 Task: Create Card Annual Performance Review in Board Newsletter Writing Tips to Workspace Business Strategy and Planning. Create Card Software Testing Review in Board Content Marketing Analytics to Workspace Business Strategy and Planning. Create Card Employee Salary Review in Board IT Project Management and Execution to Workspace Business Strategy and Planning
Action: Mouse moved to (64, 326)
Screenshot: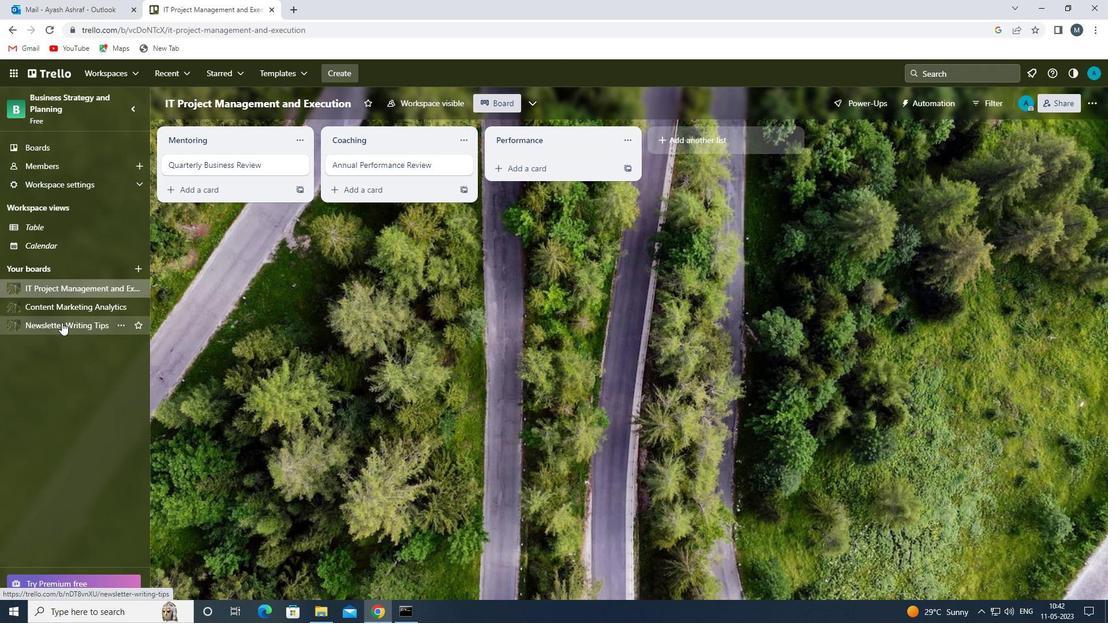 
Action: Mouse pressed left at (64, 326)
Screenshot: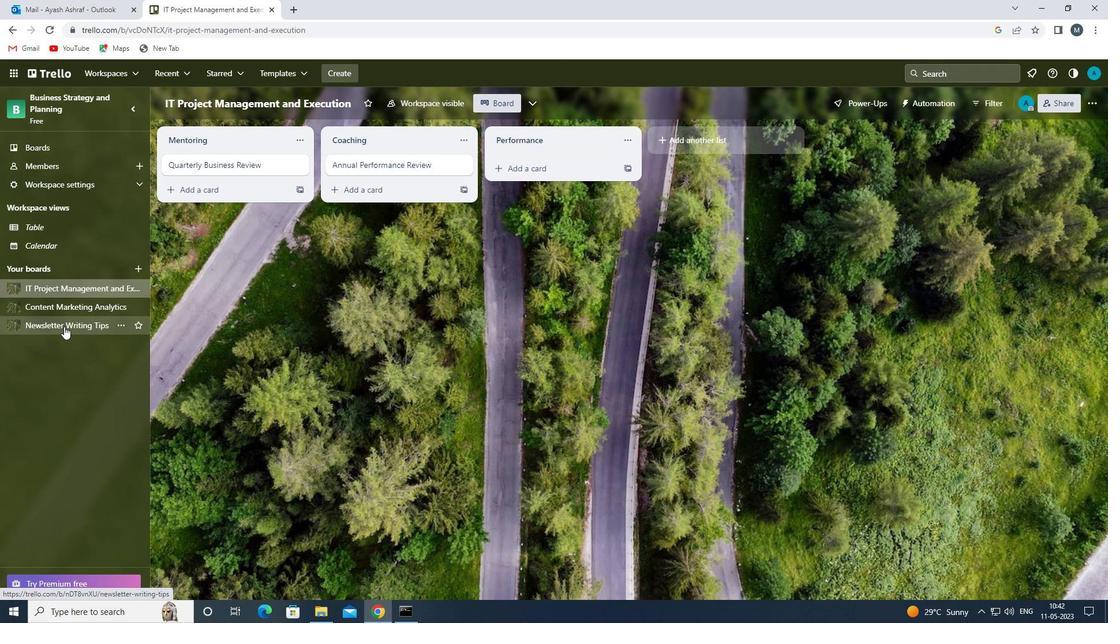 
Action: Mouse moved to (538, 167)
Screenshot: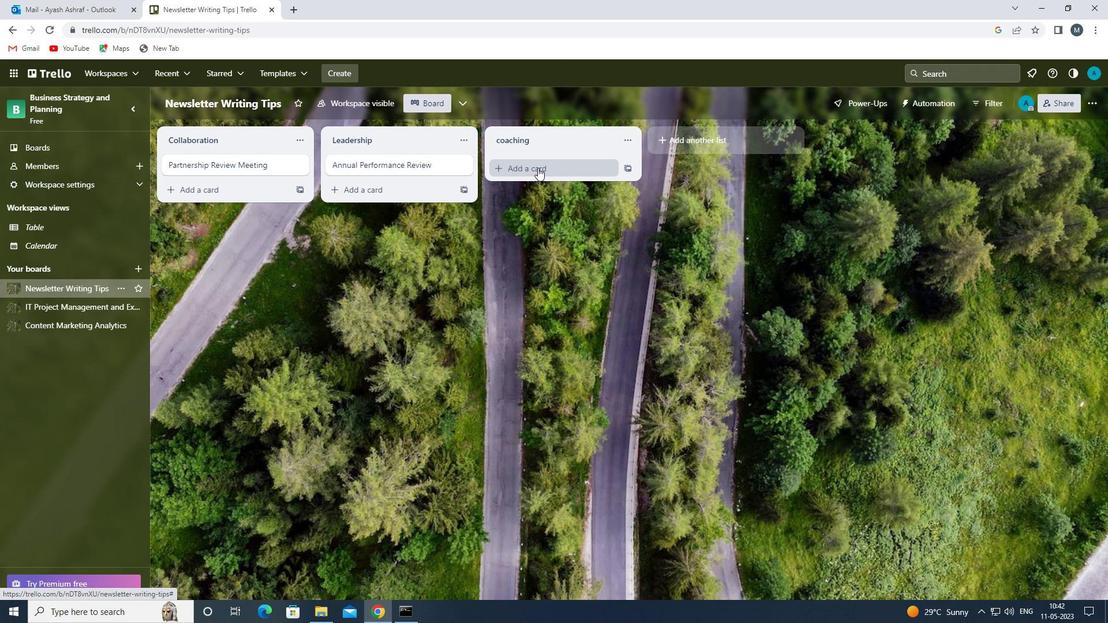 
Action: Mouse pressed left at (538, 167)
Screenshot: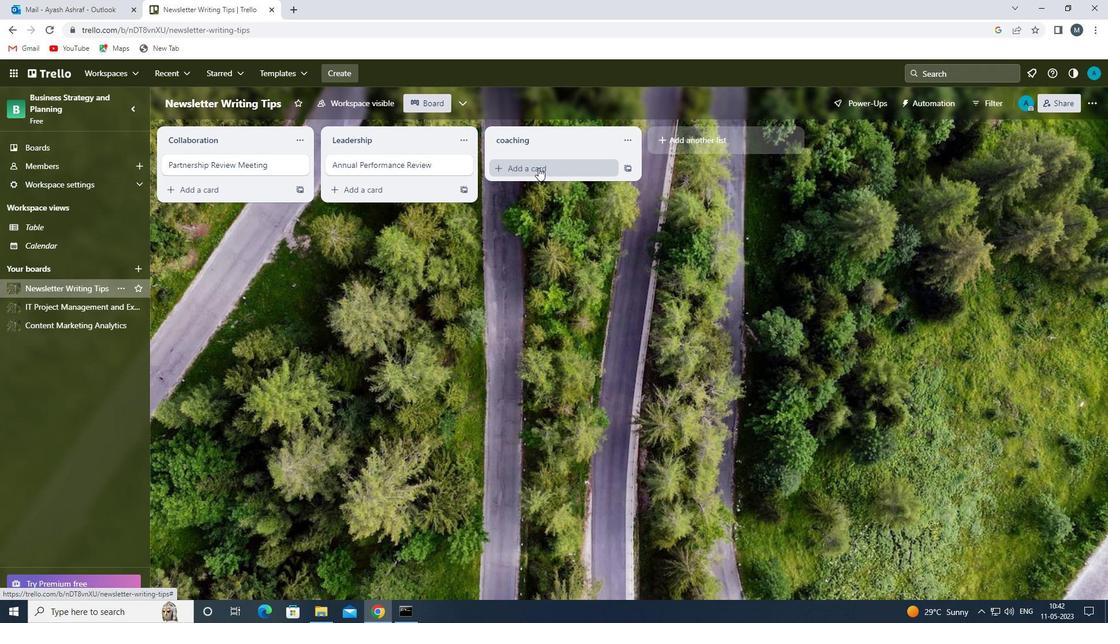 
Action: Mouse moved to (507, 165)
Screenshot: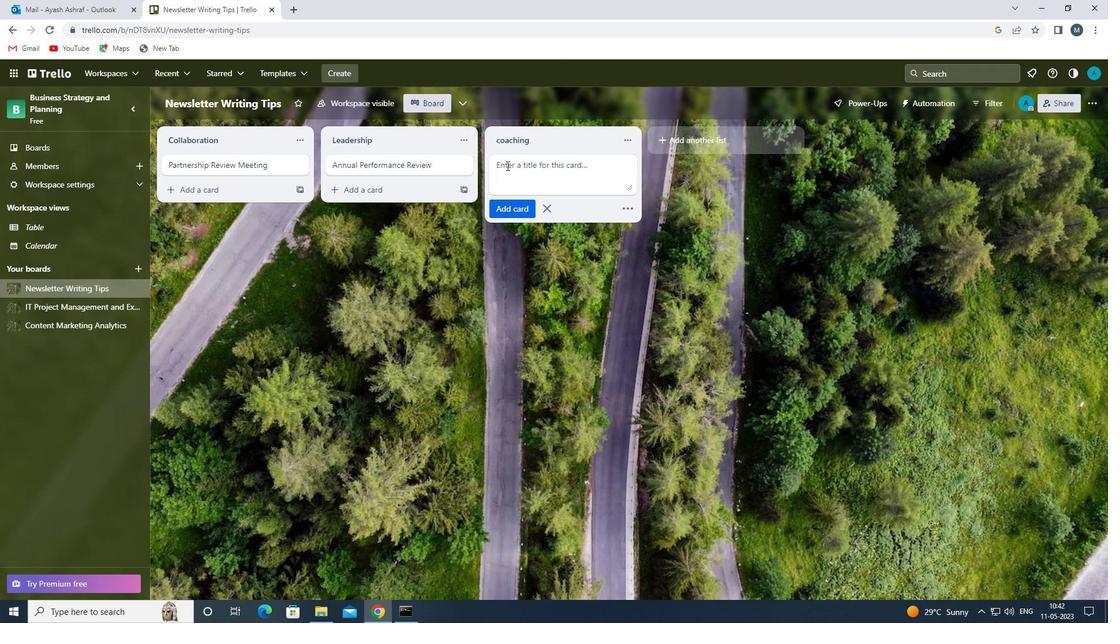 
Action: Mouse pressed left at (507, 165)
Screenshot: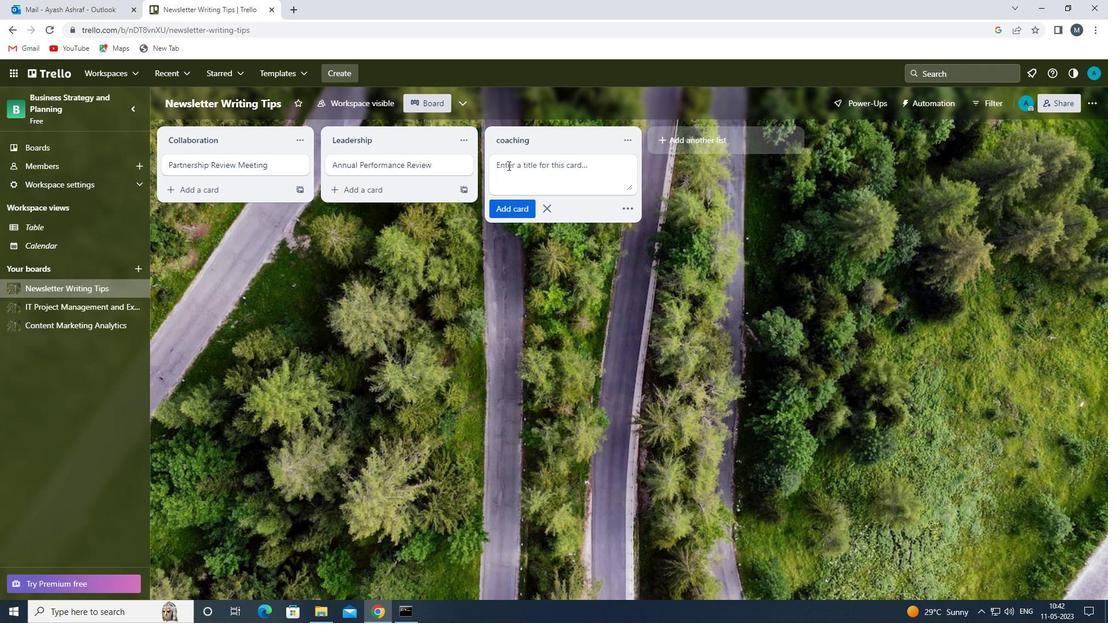 
Action: Mouse moved to (506, 167)
Screenshot: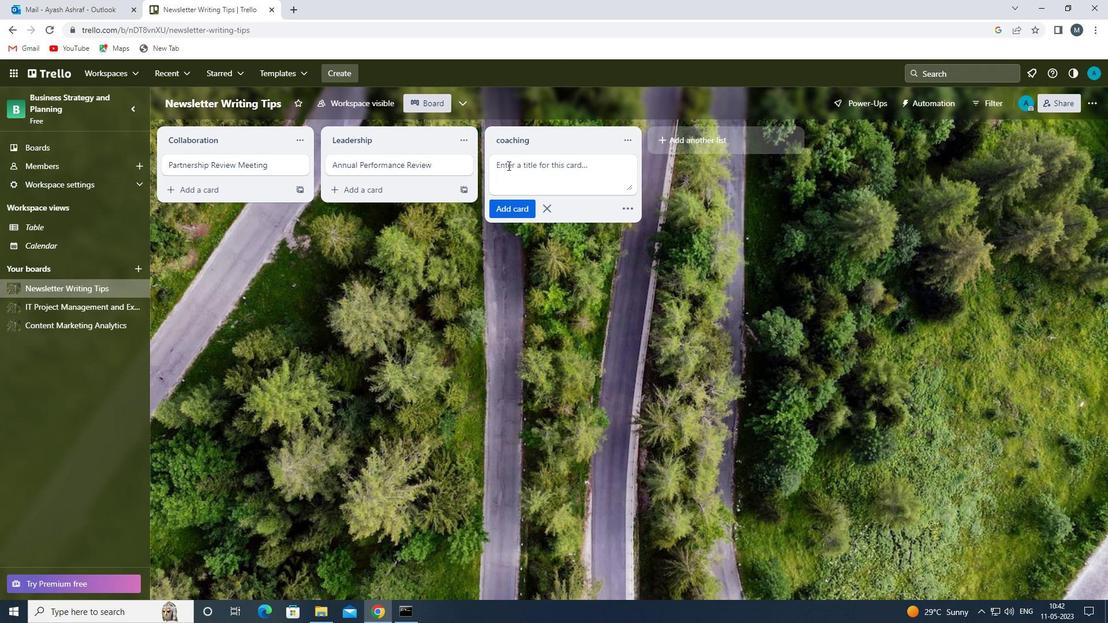 
Action: Key pressed <Key.shift>ANNUAL<Key.space><Key.shift><Key.shift><Key.shift><Key.shift><Key.shift><Key.shift><Key.shift><Key.shift><Key.shift><Key.shift><Key.shift><Key.shift><Key.shift><Key.shift><Key.shift><Key.shift><Key.shift><Key.shift><Key.shift><Key.shift><Key.shift><Key.shift>PERFORMANCE<Key.space><Key.shift>REVIEW<Key.space>
Screenshot: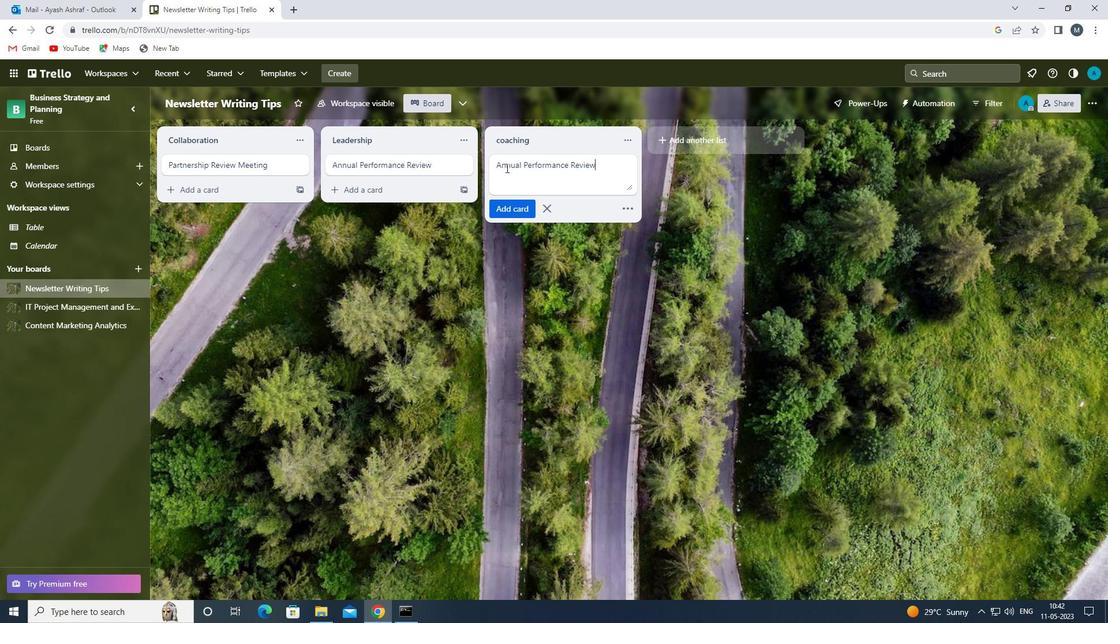 
Action: Mouse moved to (466, 332)
Screenshot: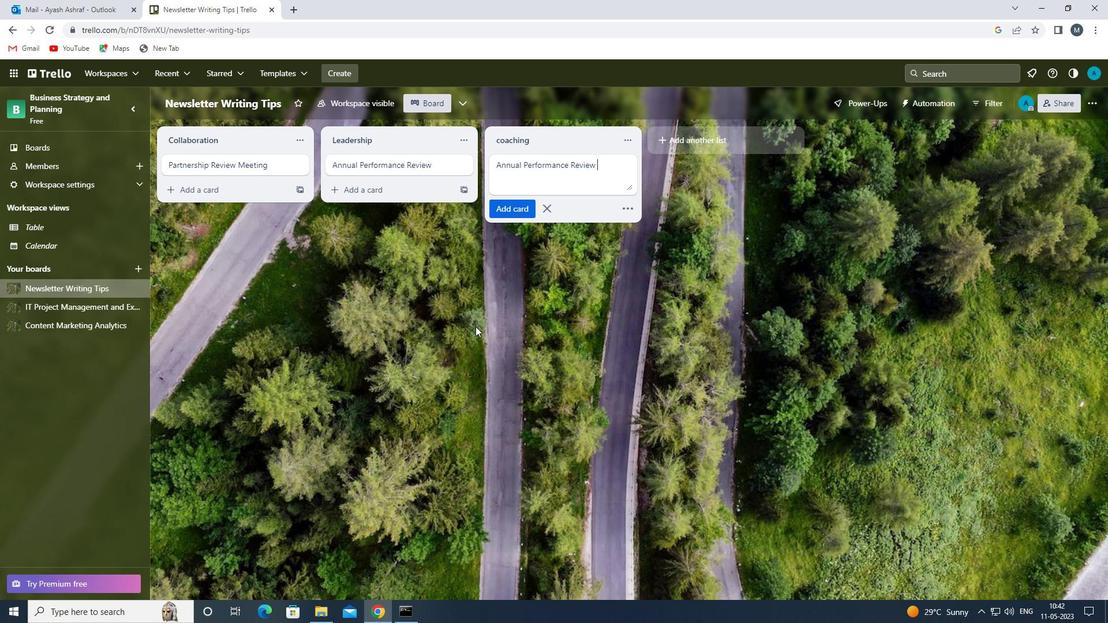 
Action: Mouse pressed left at (466, 332)
Screenshot: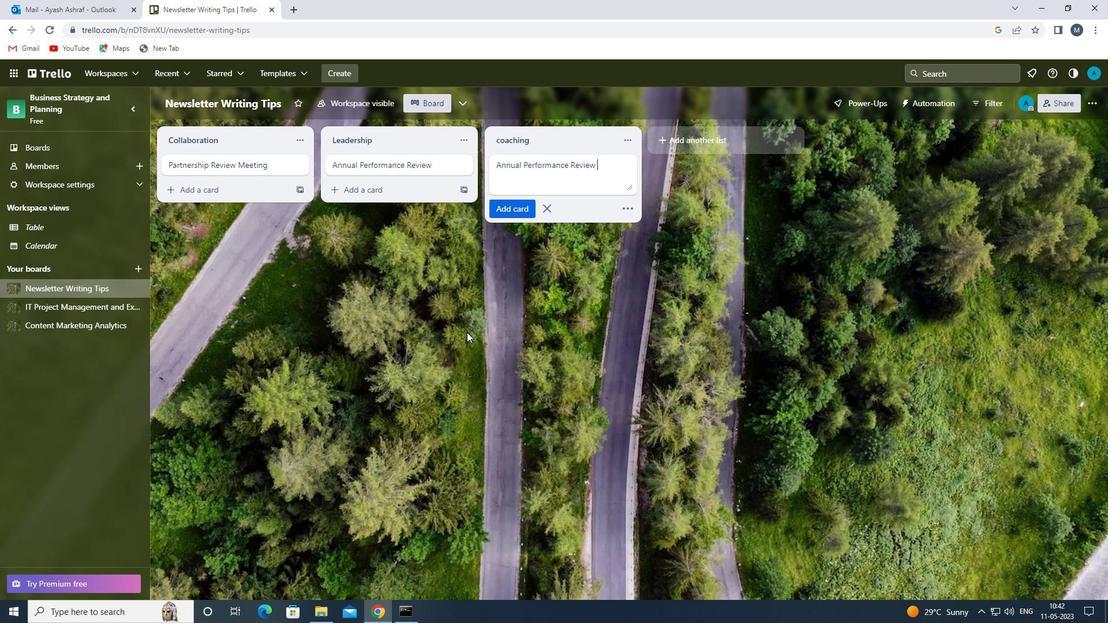 
Action: Mouse moved to (57, 326)
Screenshot: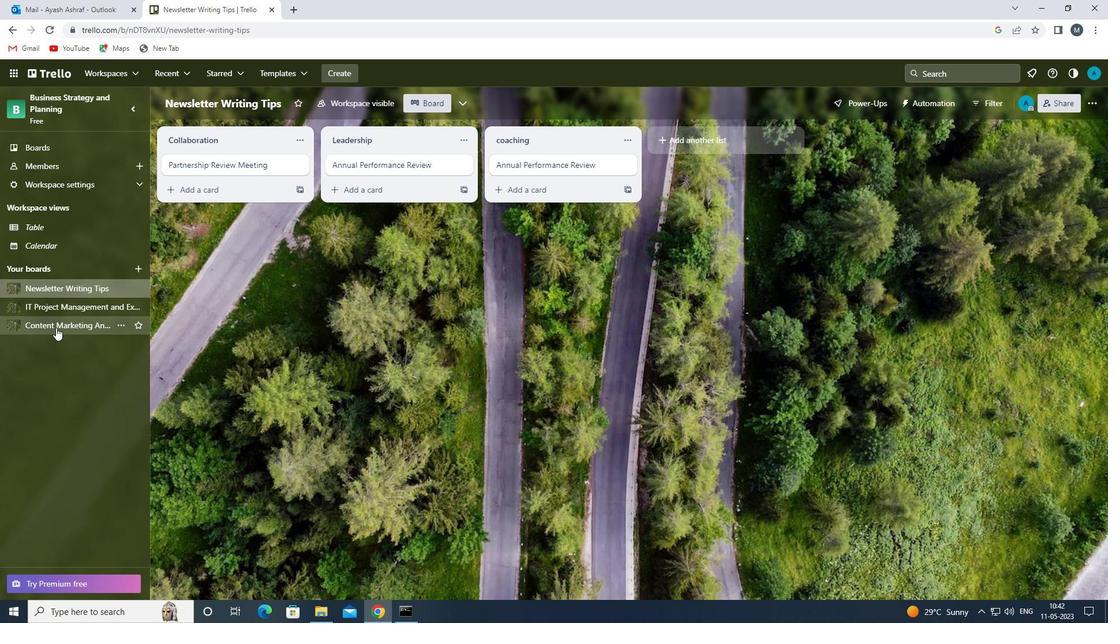 
Action: Mouse pressed left at (57, 326)
Screenshot: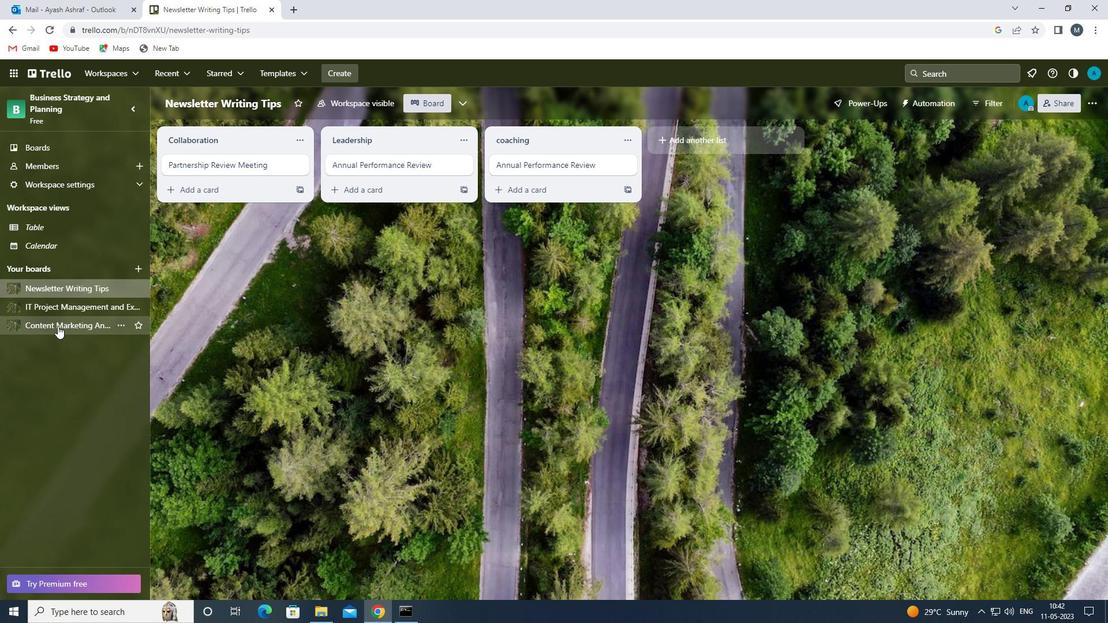 
Action: Mouse moved to (514, 170)
Screenshot: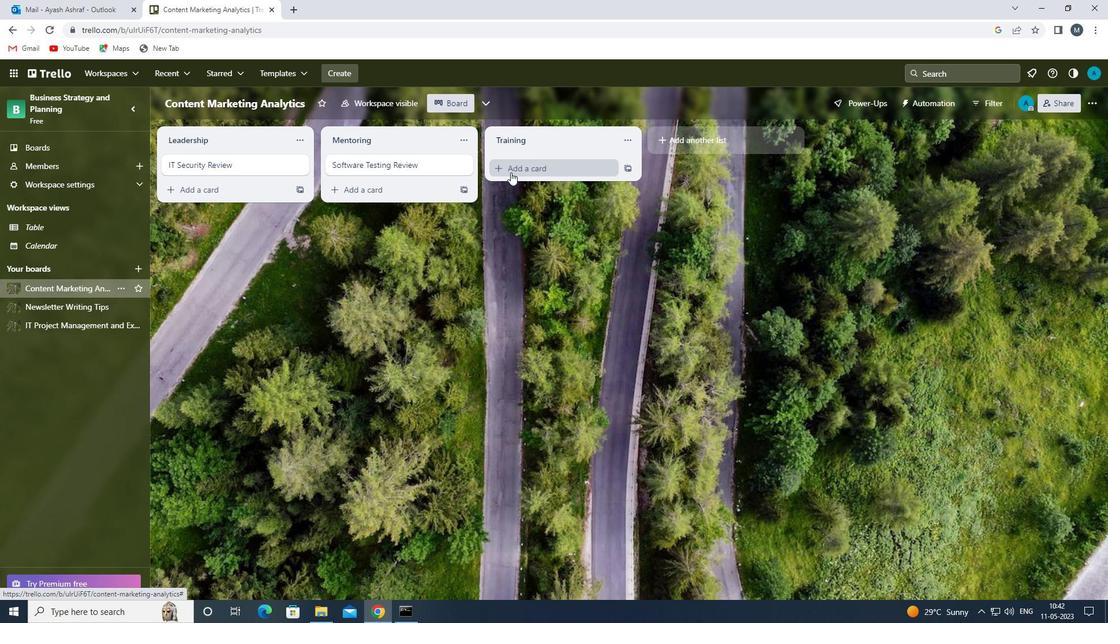 
Action: Mouse pressed left at (514, 170)
Screenshot: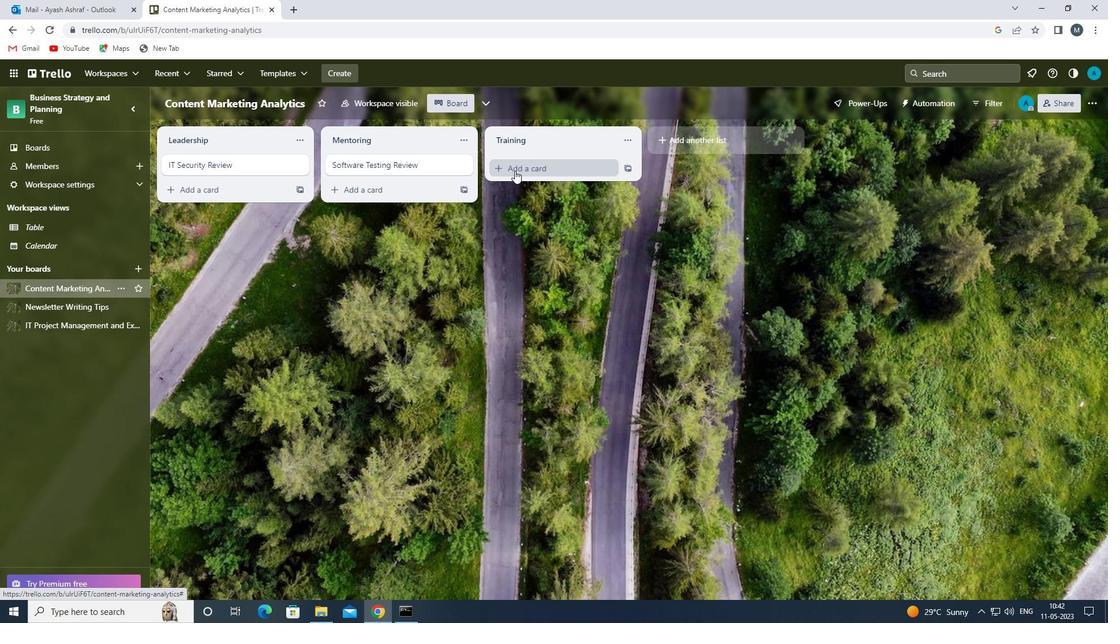 
Action: Mouse moved to (514, 171)
Screenshot: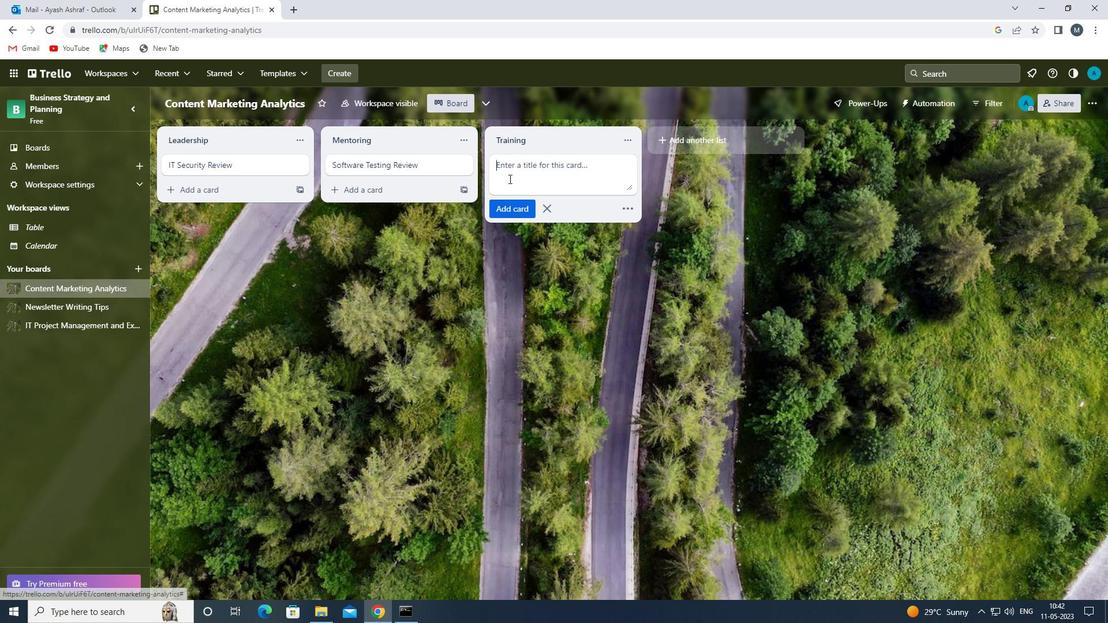
Action: Mouse pressed left at (514, 171)
Screenshot: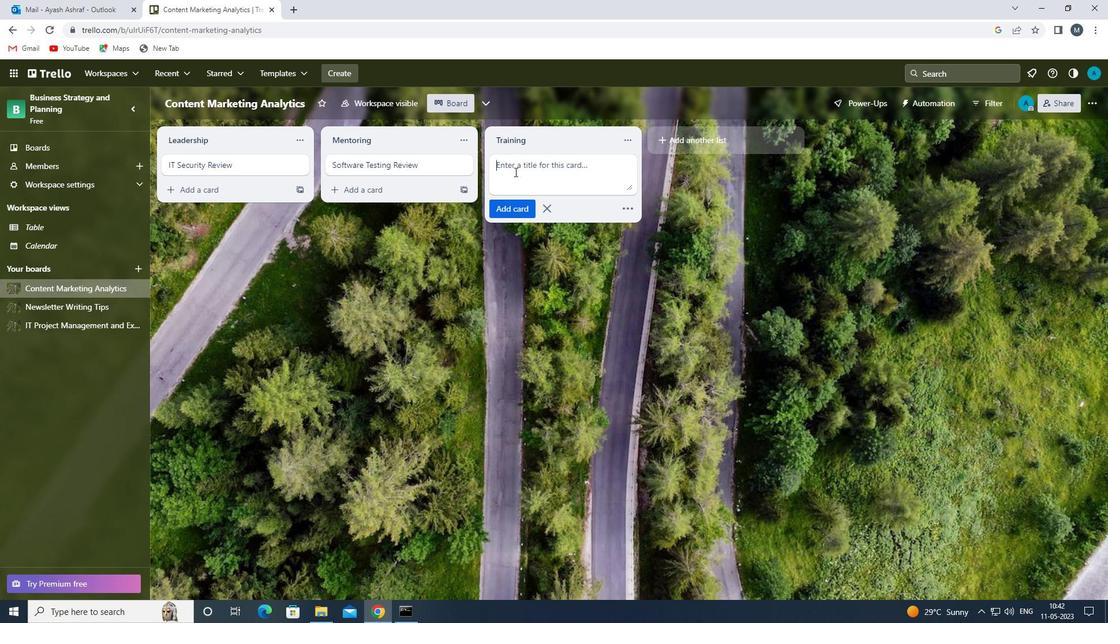 
Action: Mouse moved to (511, 171)
Screenshot: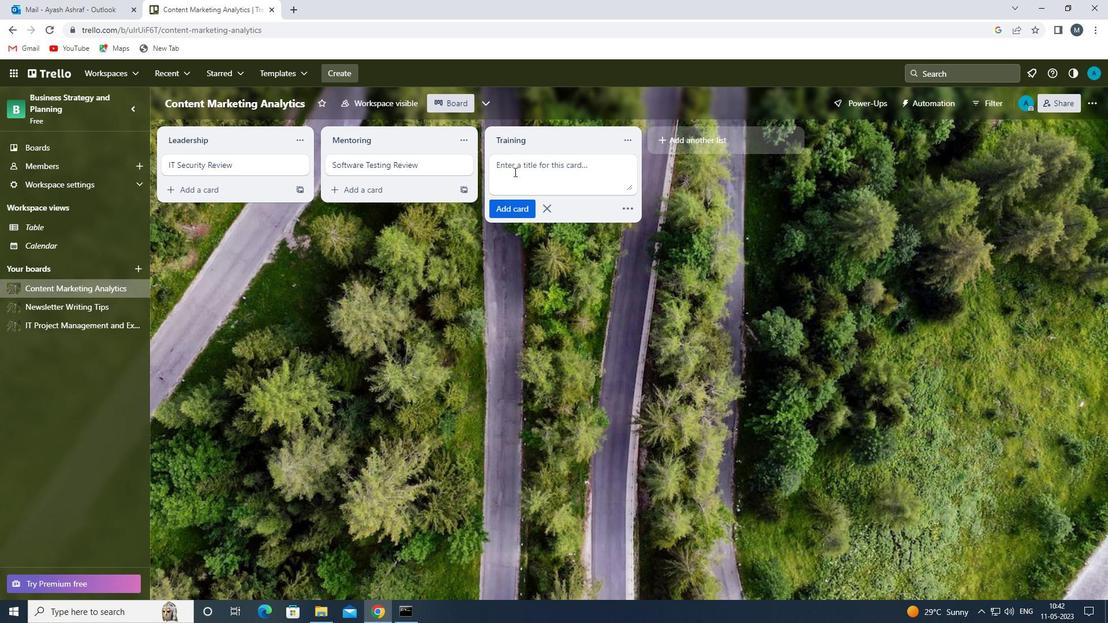 
Action: Key pressed <Key.shift>SOFTWARE<Key.space><Key.shift>TESTING<Key.space><Key.shift>REI<Key.backspace>VIEW<Key.space>
Screenshot: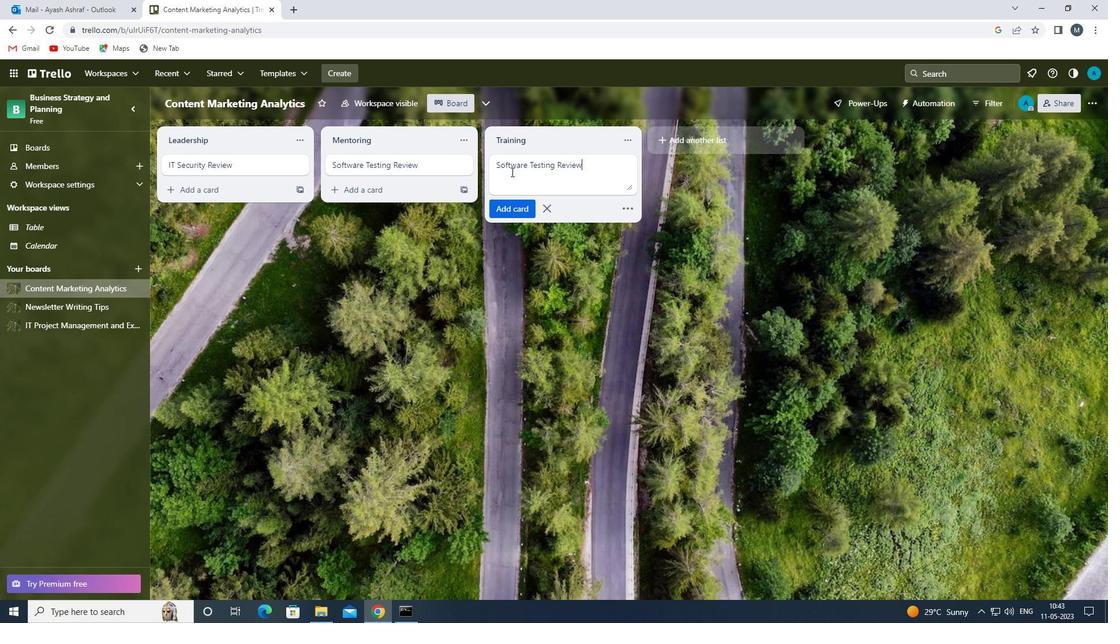 
Action: Mouse moved to (451, 317)
Screenshot: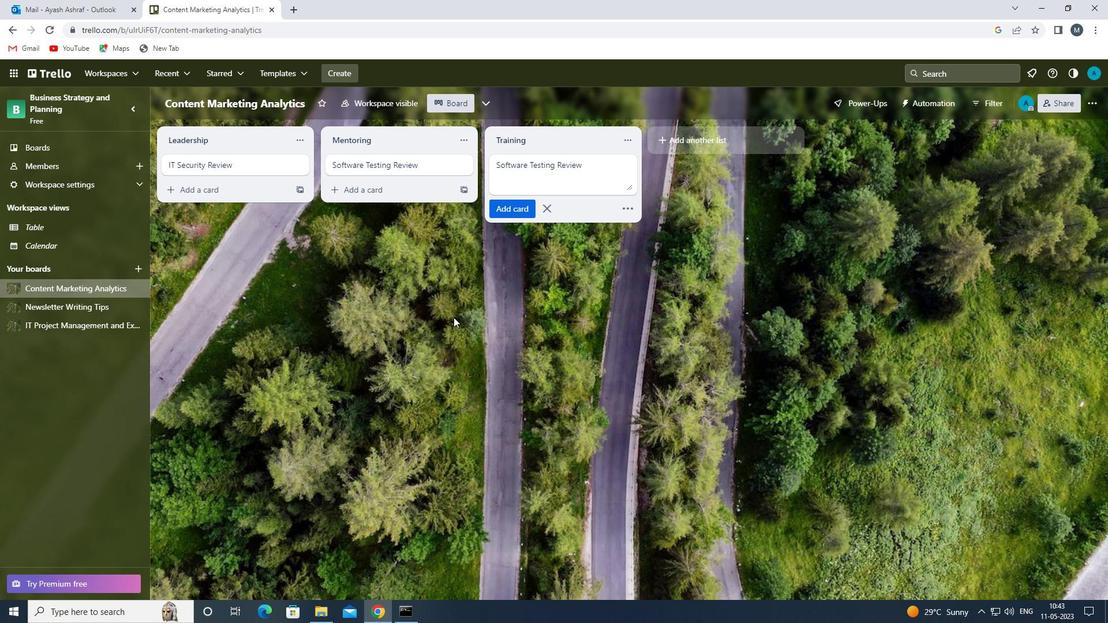
Action: Mouse pressed left at (451, 317)
Screenshot: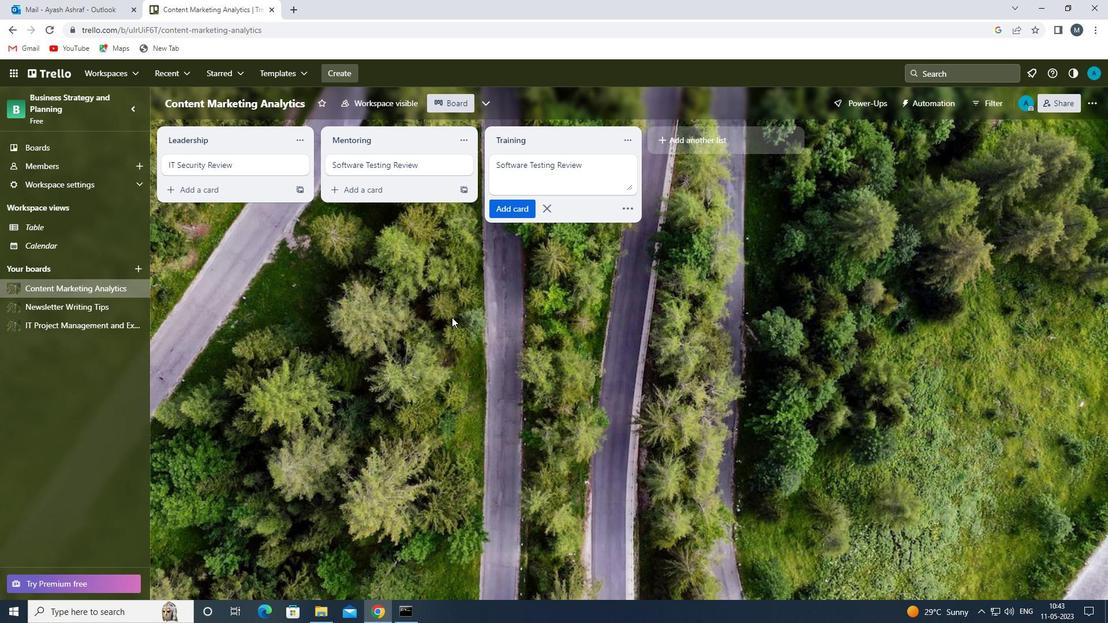 
Action: Mouse moved to (81, 327)
Screenshot: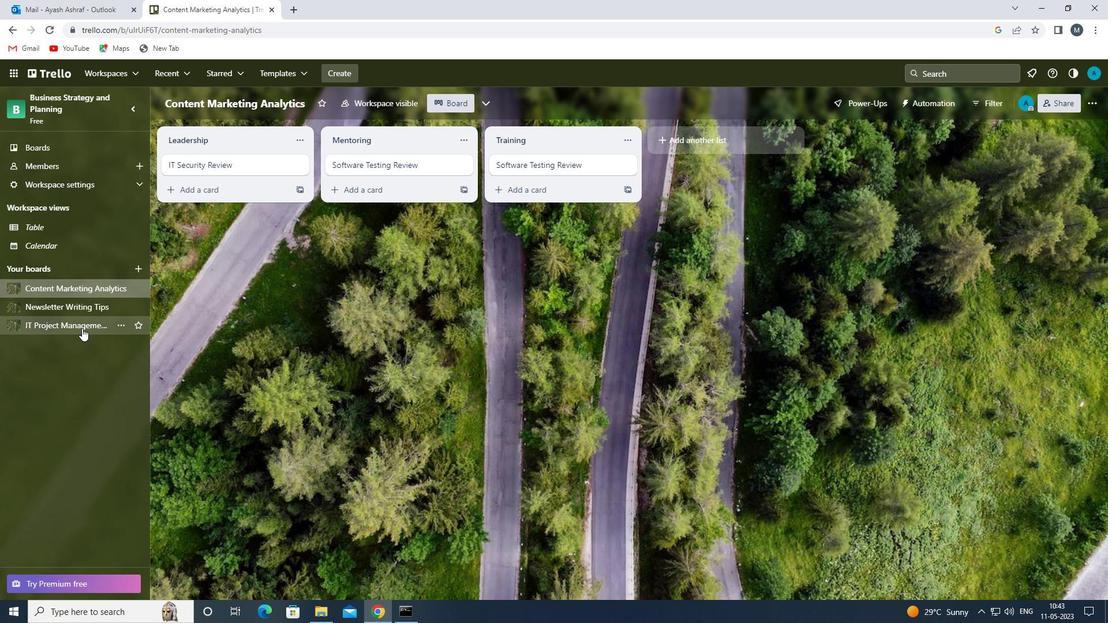 
Action: Mouse pressed left at (81, 327)
Screenshot: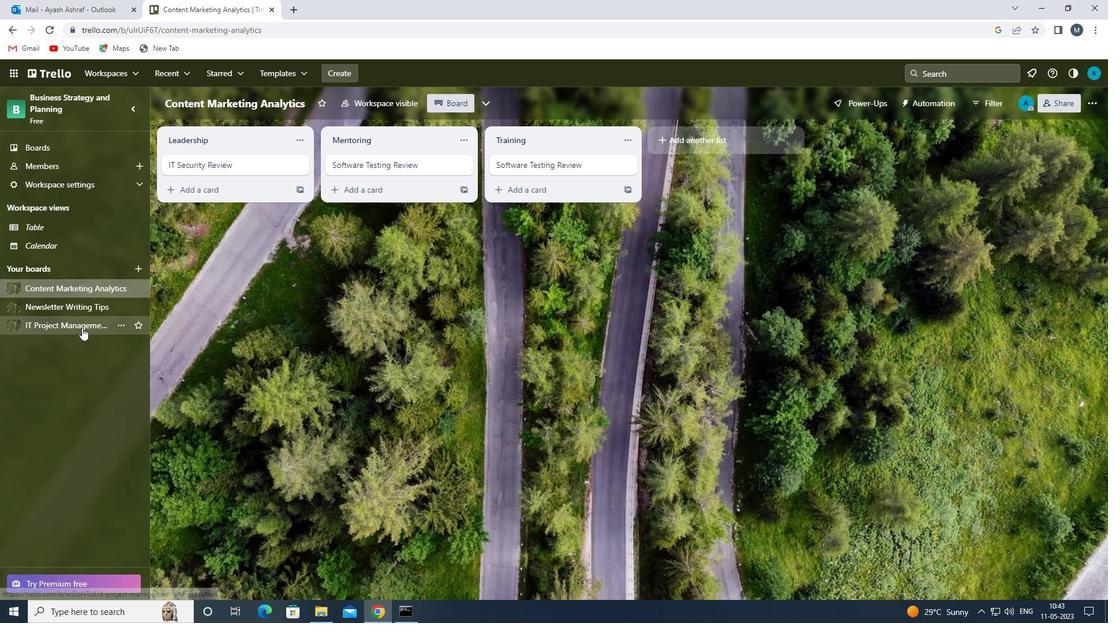 
Action: Mouse moved to (539, 170)
Screenshot: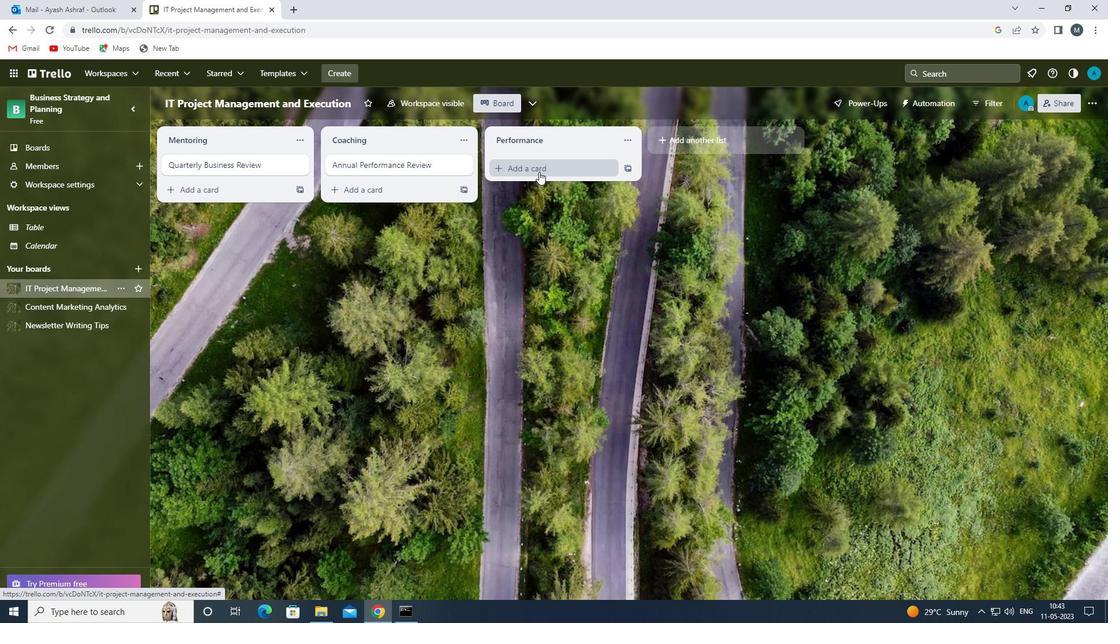 
Action: Mouse pressed left at (539, 170)
Screenshot: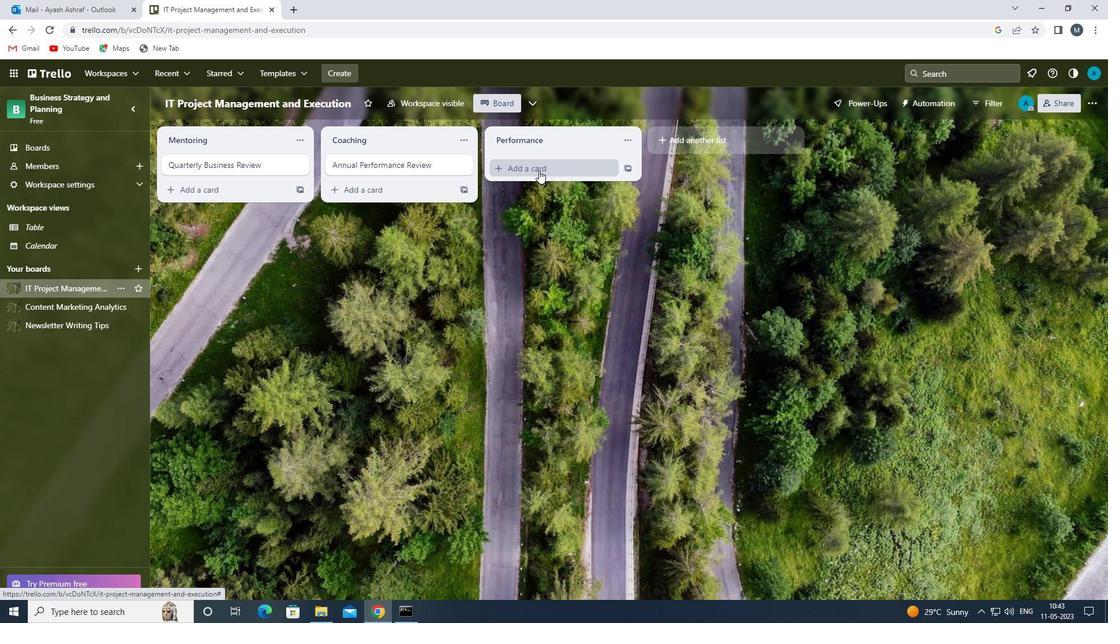 
Action: Mouse moved to (531, 177)
Screenshot: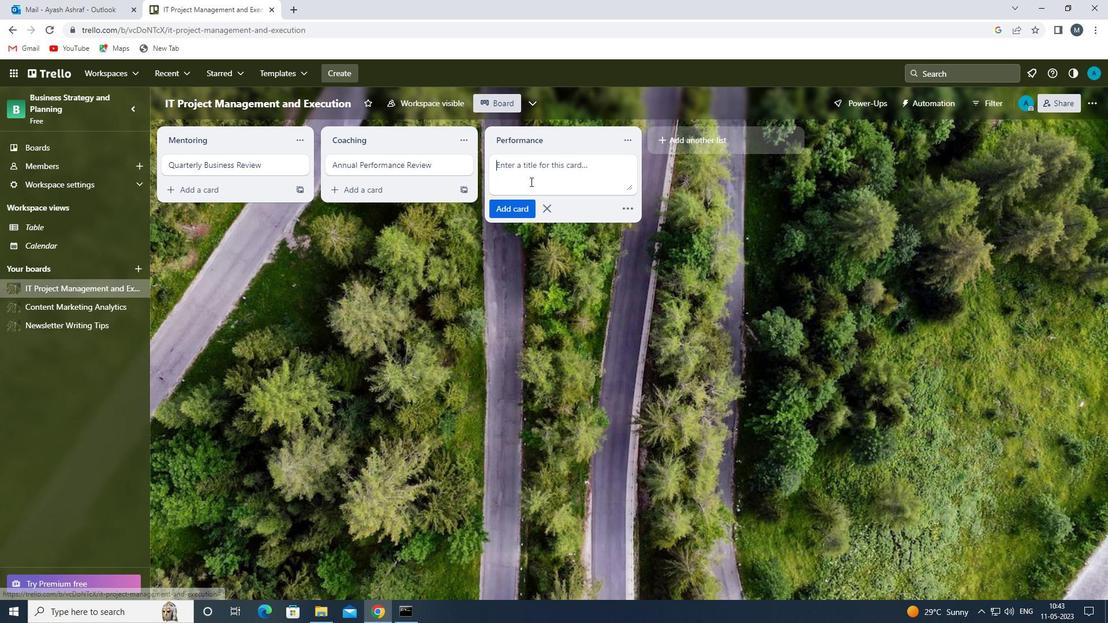 
Action: Mouse pressed left at (531, 177)
Screenshot: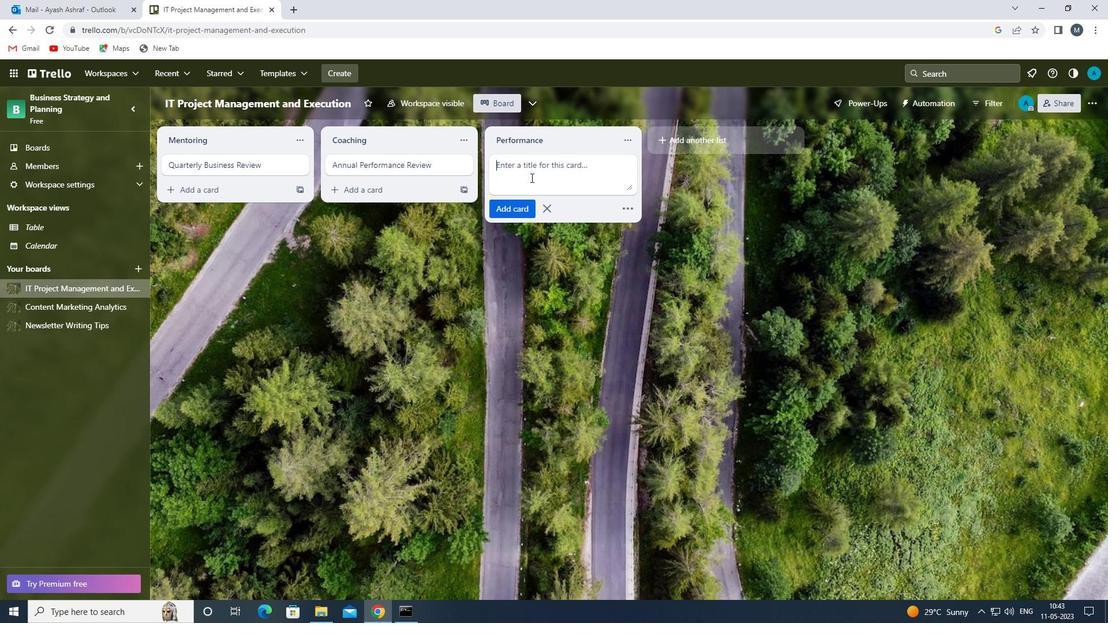 
Action: Key pressed <Key.shift><Key.shift><Key.shift><Key.shift>EMPLOYEE<Key.space><Key.shift>SALARY<Key.space><Key.shift>RIEV<Key.backspace><Key.backspace><Key.backspace>EI<Key.backspace>VIEW<Key.space>
Screenshot: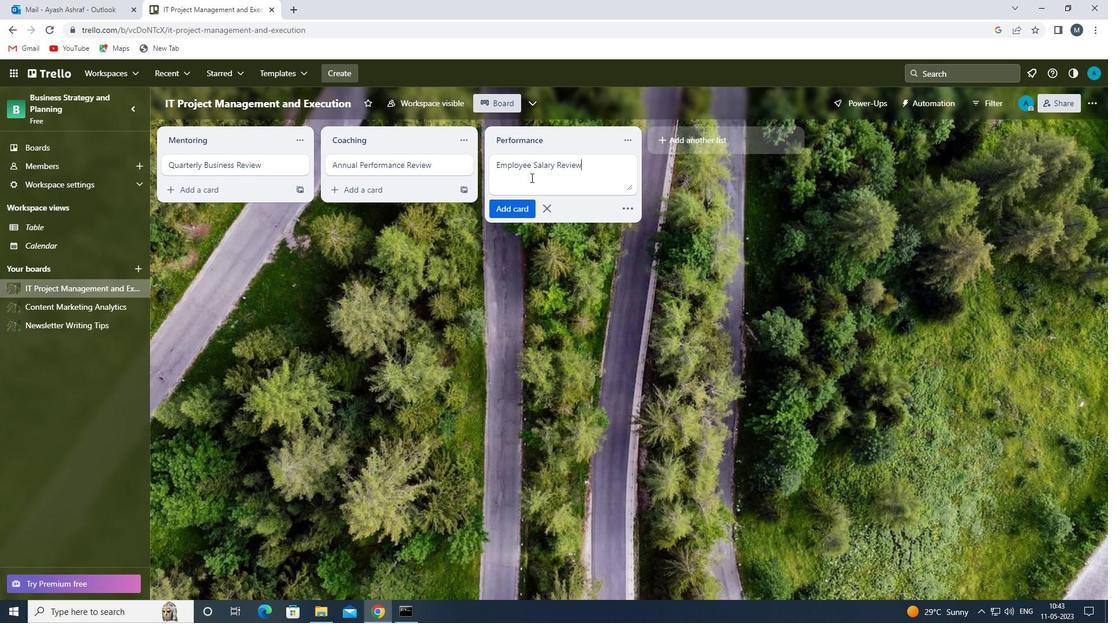 
Action: Mouse moved to (506, 206)
Screenshot: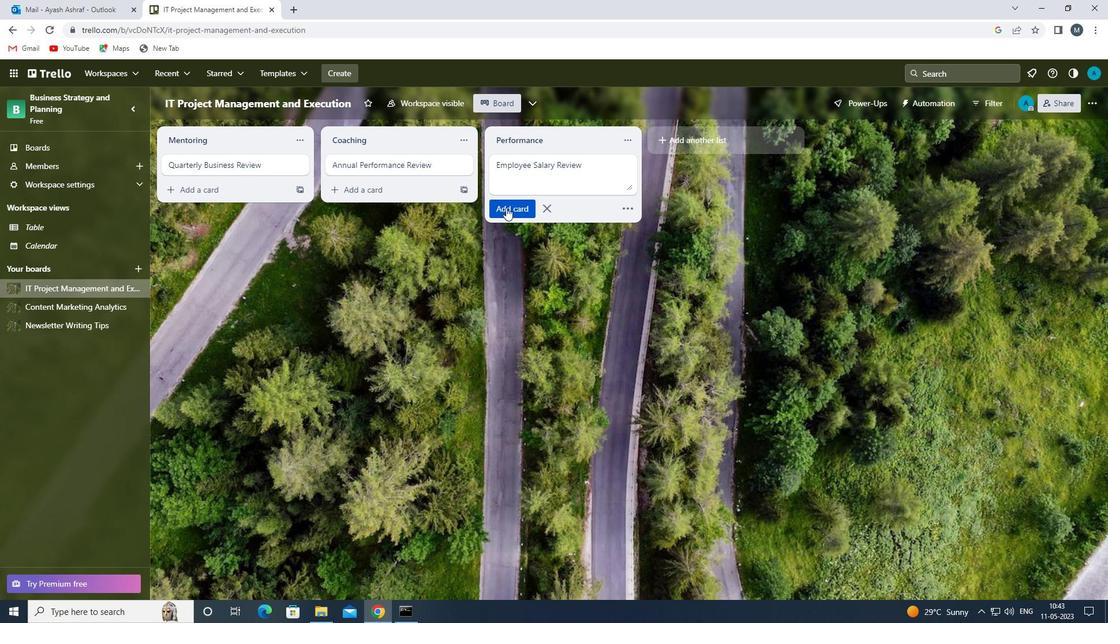 
Action: Mouse pressed left at (506, 206)
Screenshot: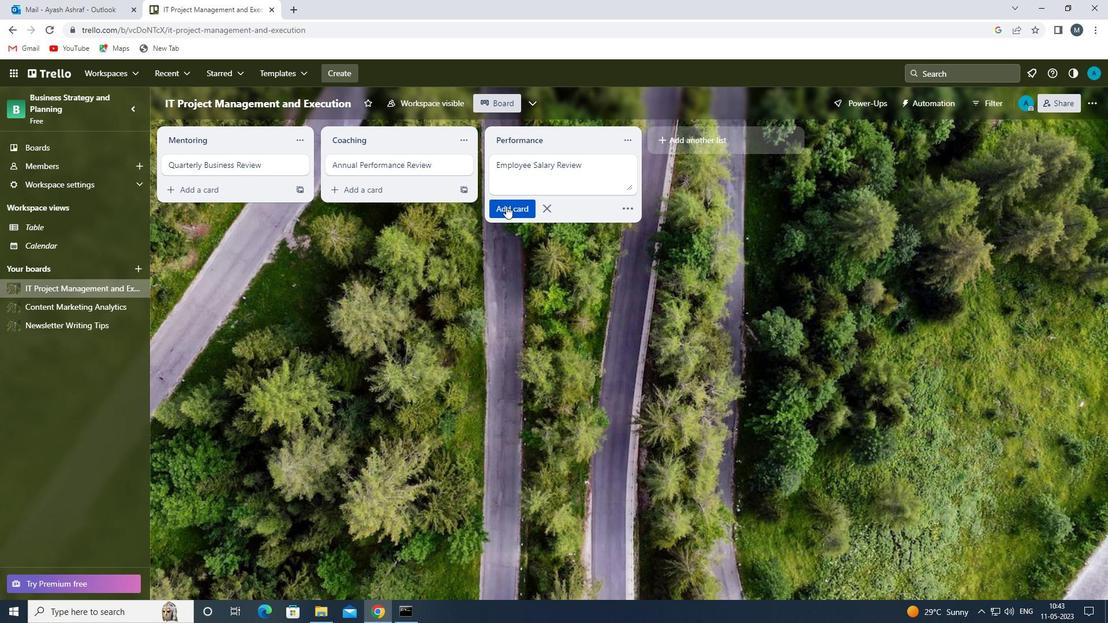 
Action: Mouse moved to (473, 327)
Screenshot: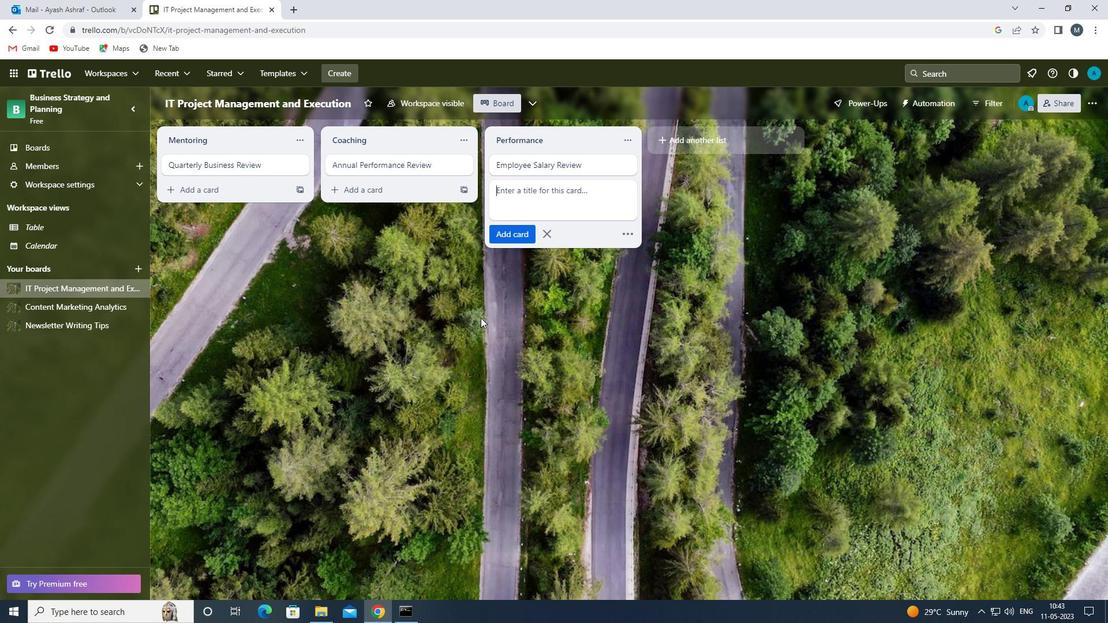 
Action: Mouse pressed left at (473, 327)
Screenshot: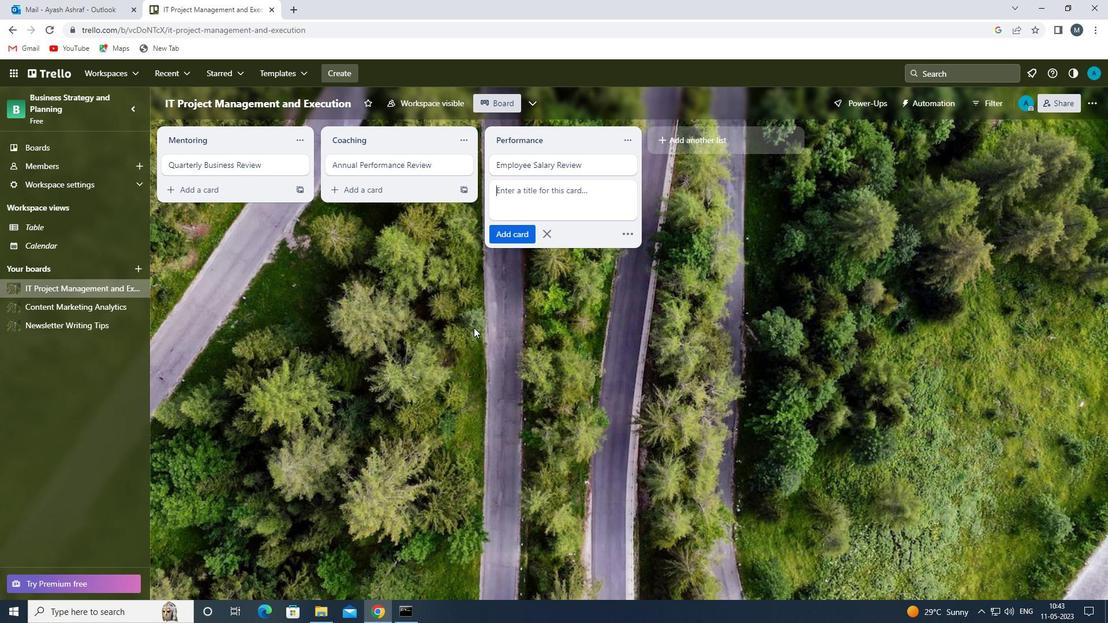 
